 Task: Create a rule from the Routing list, Task moved to a section -> Set Priority in the project Transform , set the section as Done clear the priority.
Action: Mouse moved to (48, 469)
Screenshot: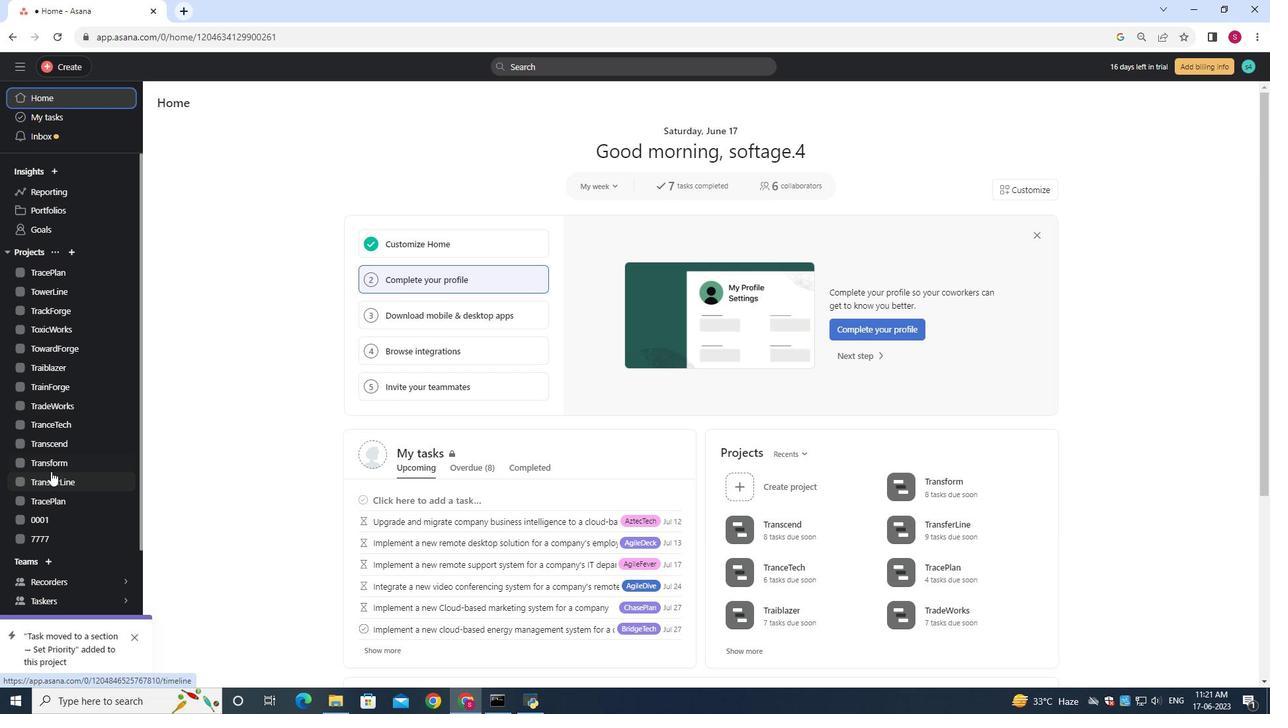 
Action: Mouse pressed left at (48, 469)
Screenshot: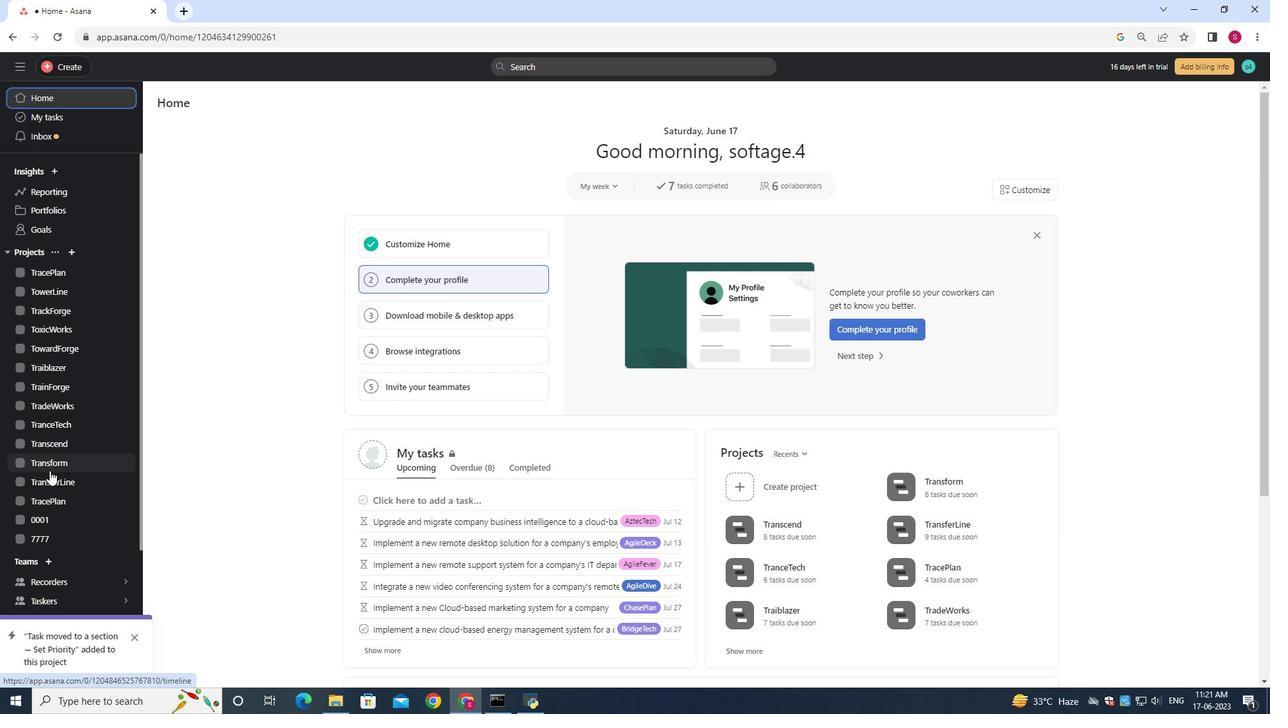 
Action: Mouse moved to (1235, 109)
Screenshot: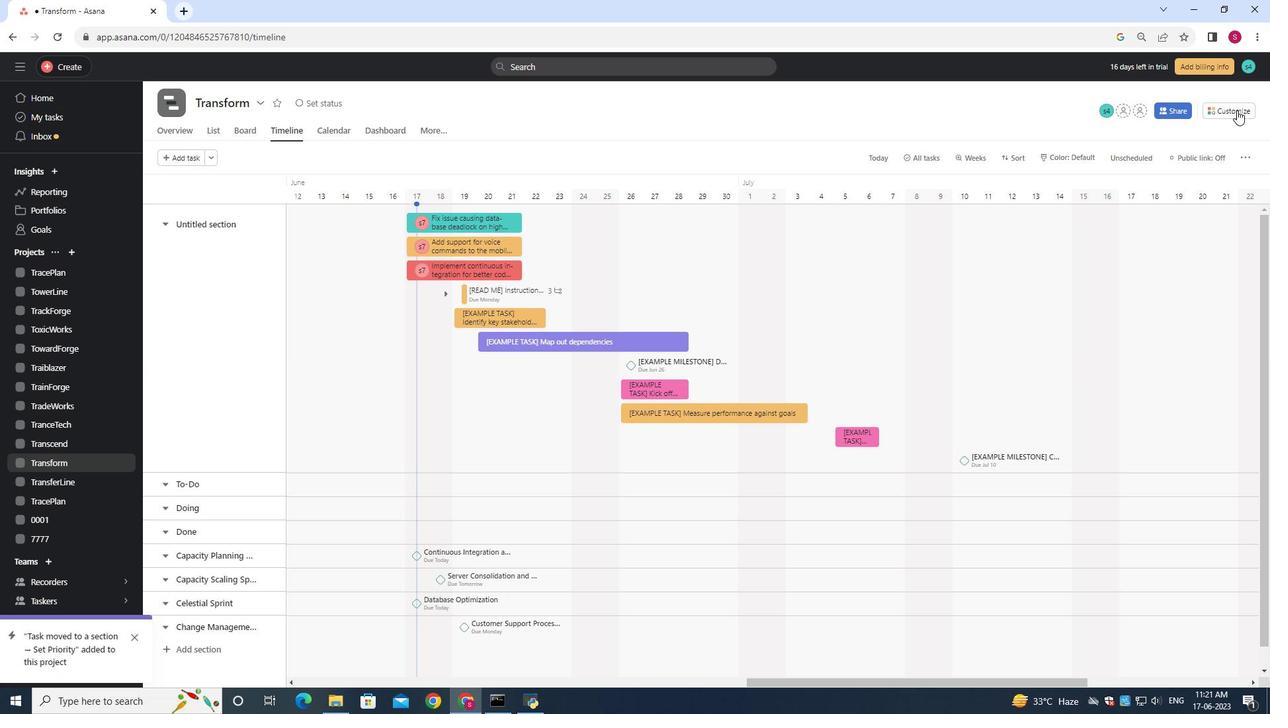 
Action: Mouse pressed left at (1235, 109)
Screenshot: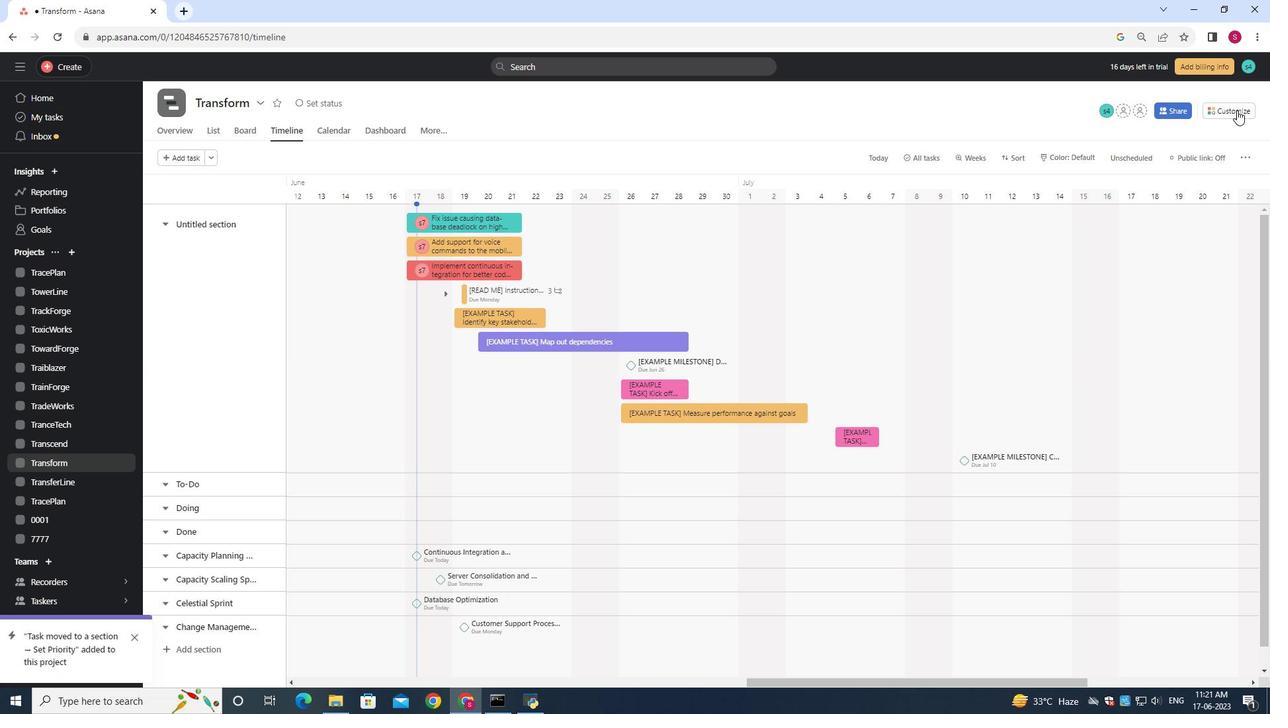 
Action: Mouse moved to (1019, 314)
Screenshot: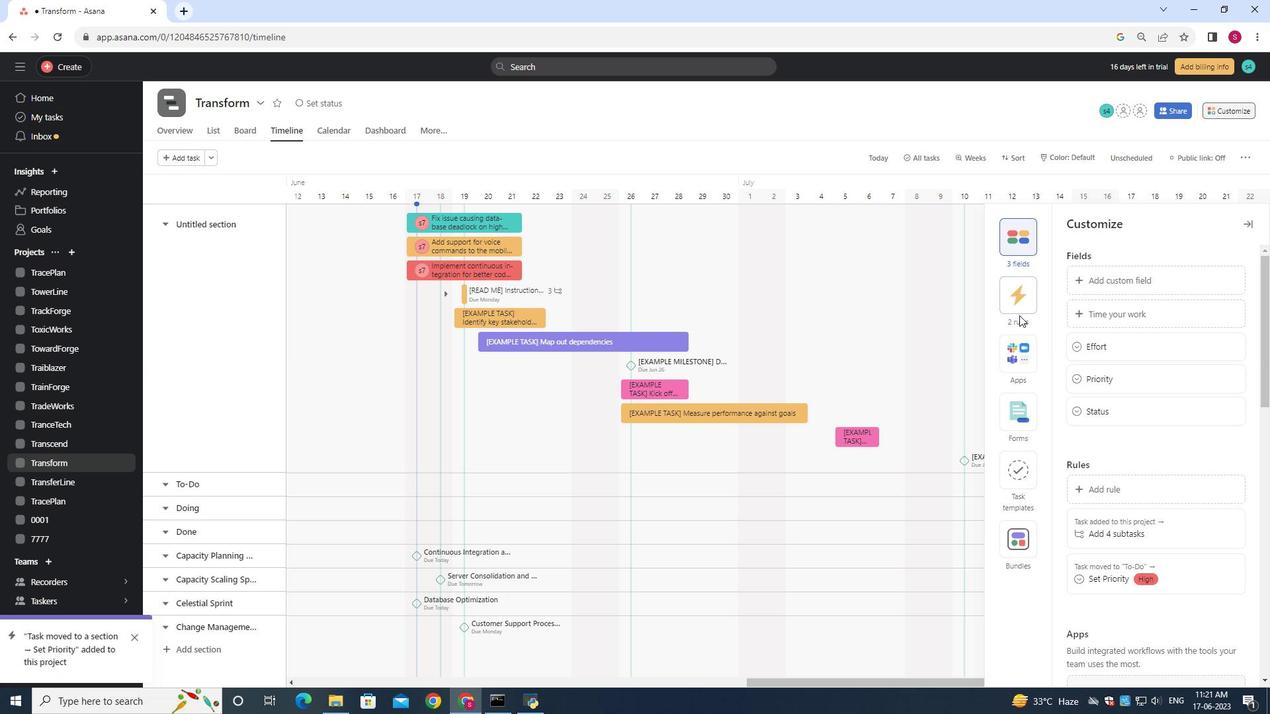 
Action: Mouse pressed left at (1019, 314)
Screenshot: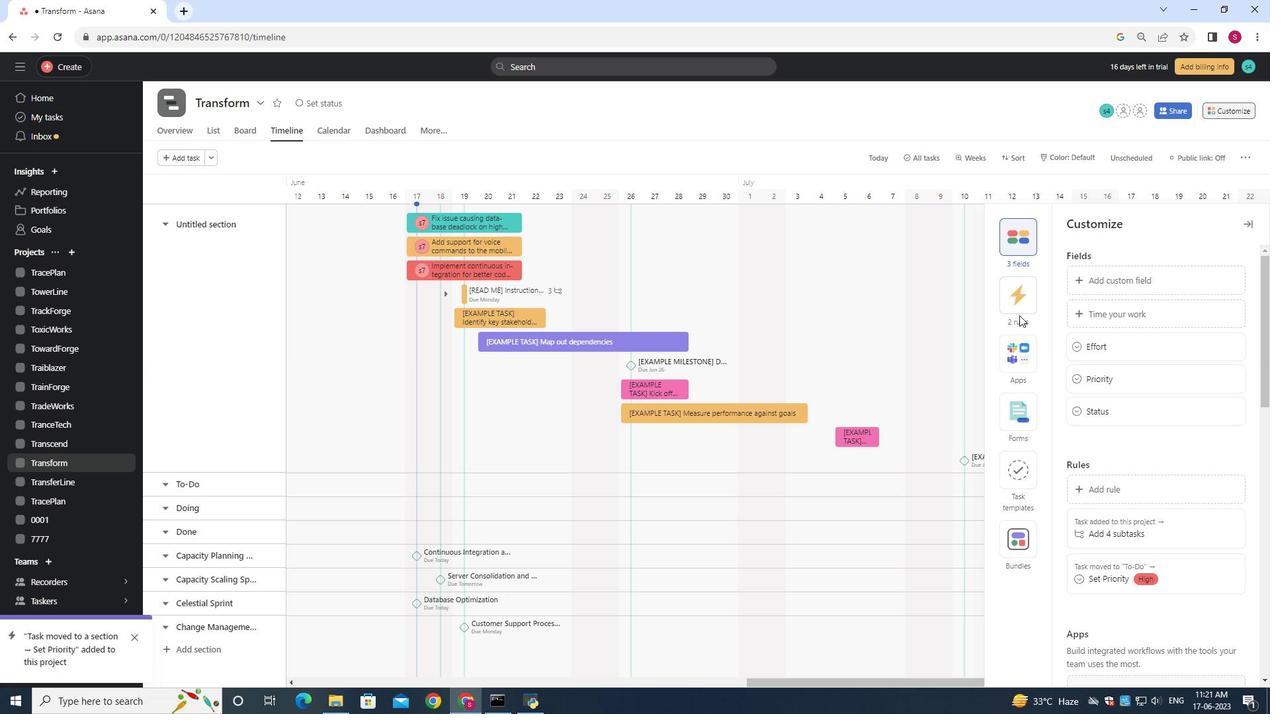 
Action: Mouse moved to (1018, 303)
Screenshot: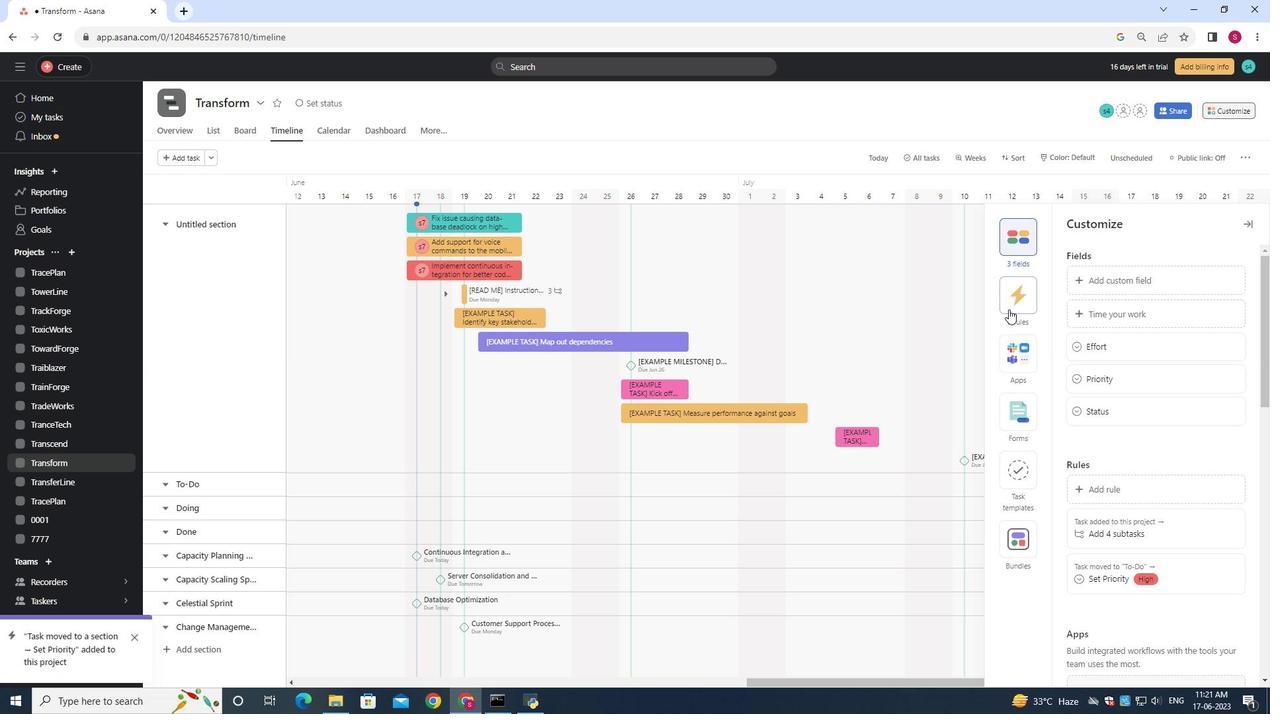 
Action: Mouse pressed left at (1018, 303)
Screenshot: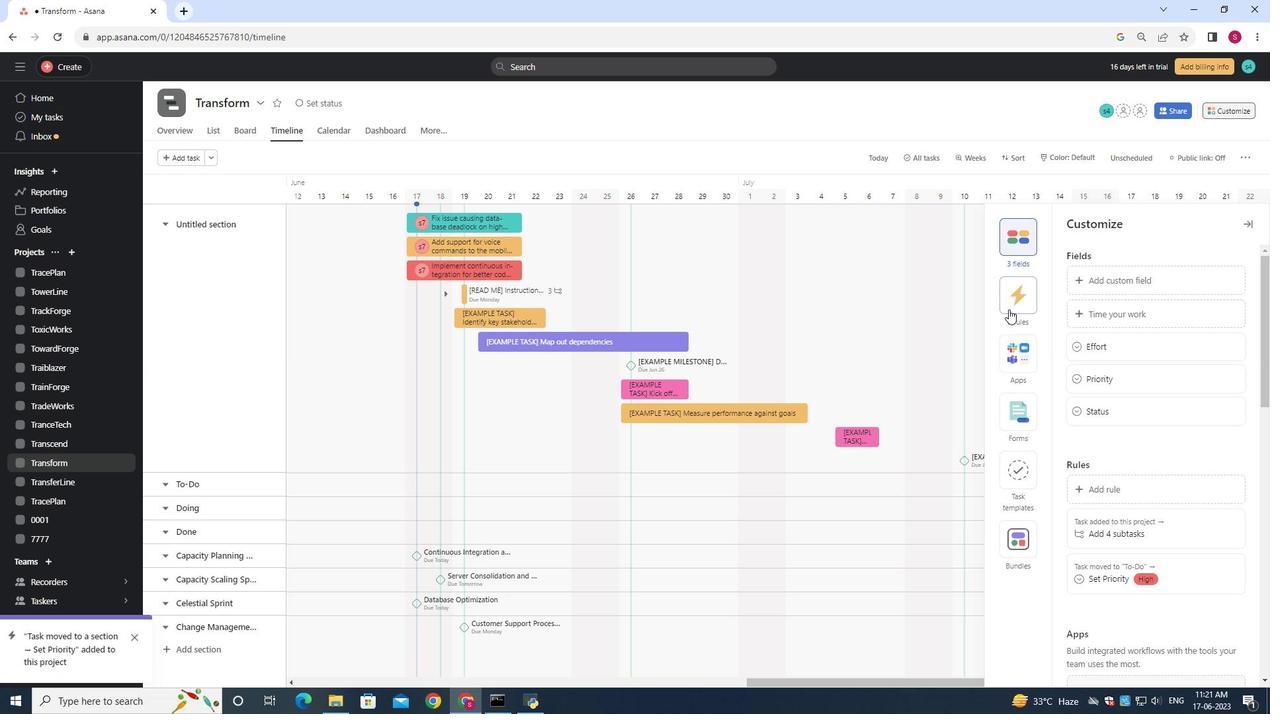 
Action: Mouse moved to (1079, 283)
Screenshot: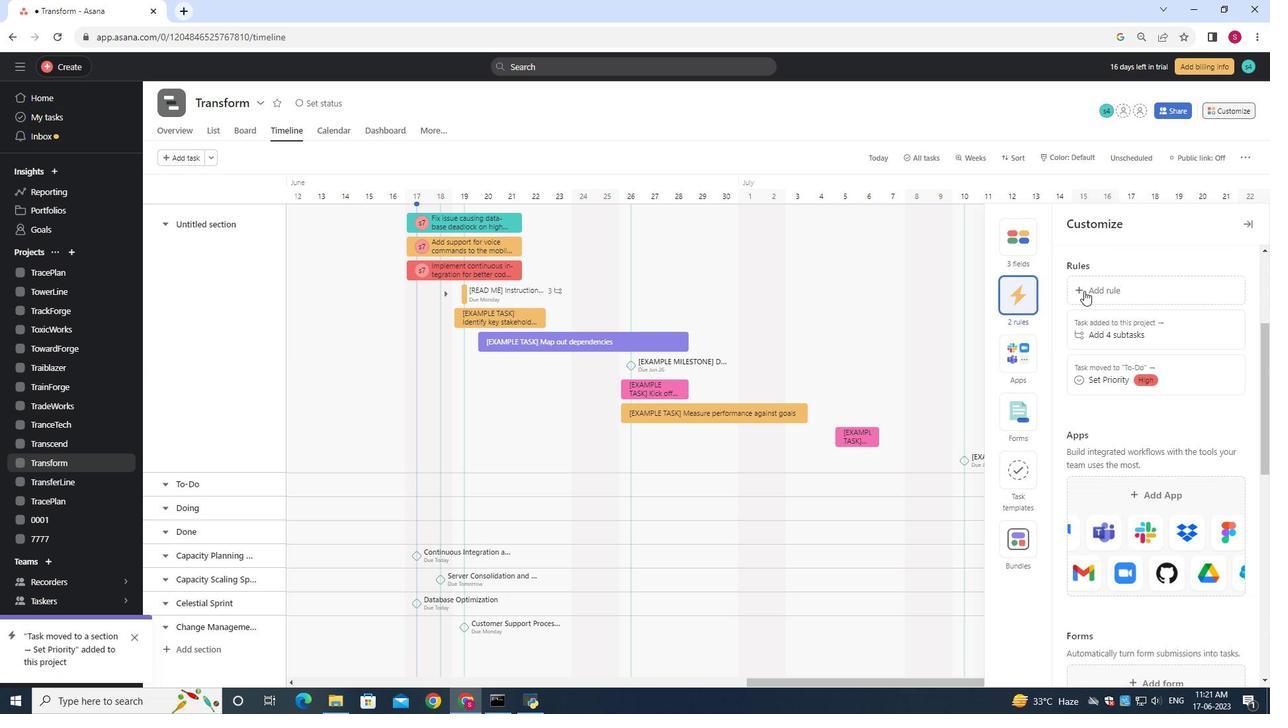 
Action: Mouse pressed left at (1079, 283)
Screenshot: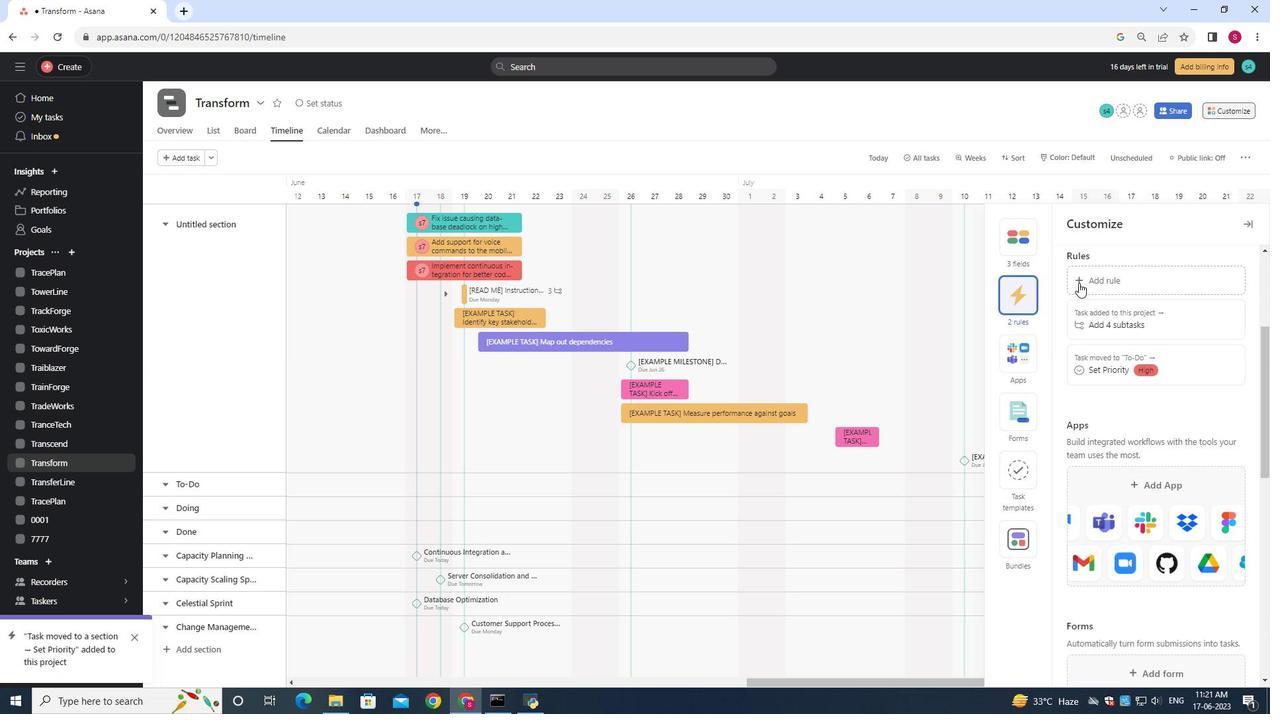 
Action: Mouse moved to (492, 168)
Screenshot: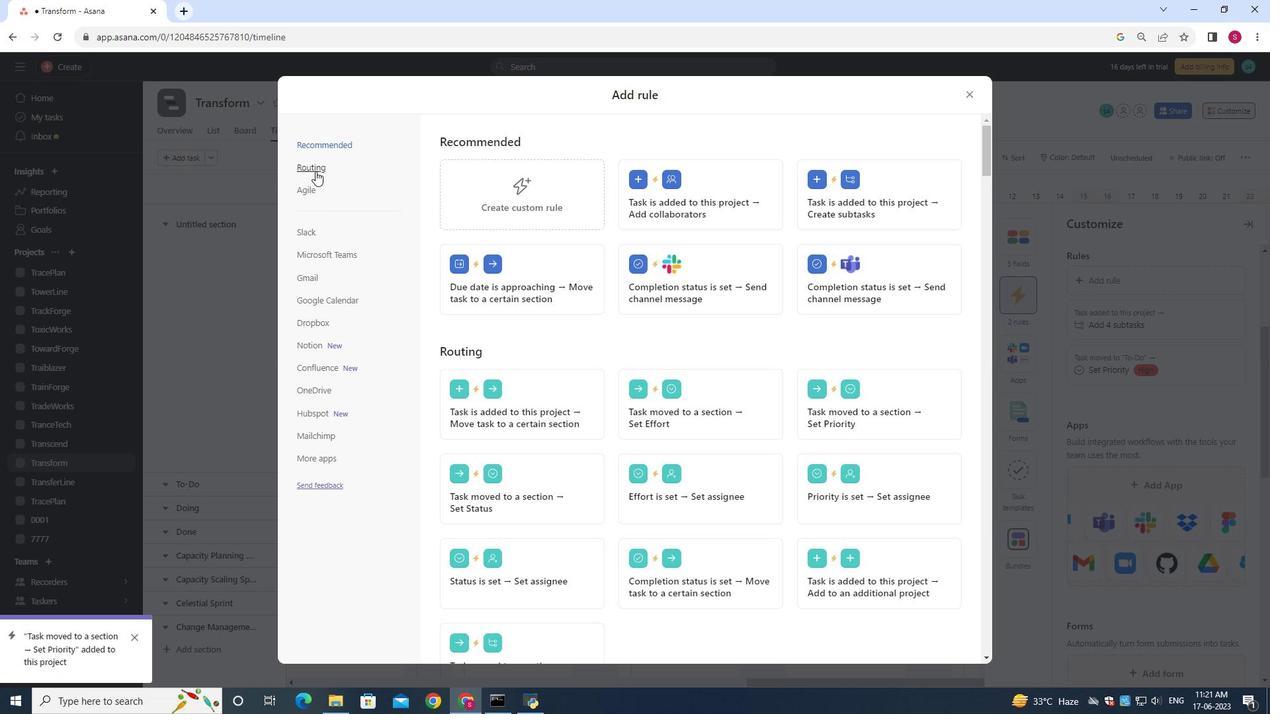 
Action: Mouse pressed left at (315, 170)
Screenshot: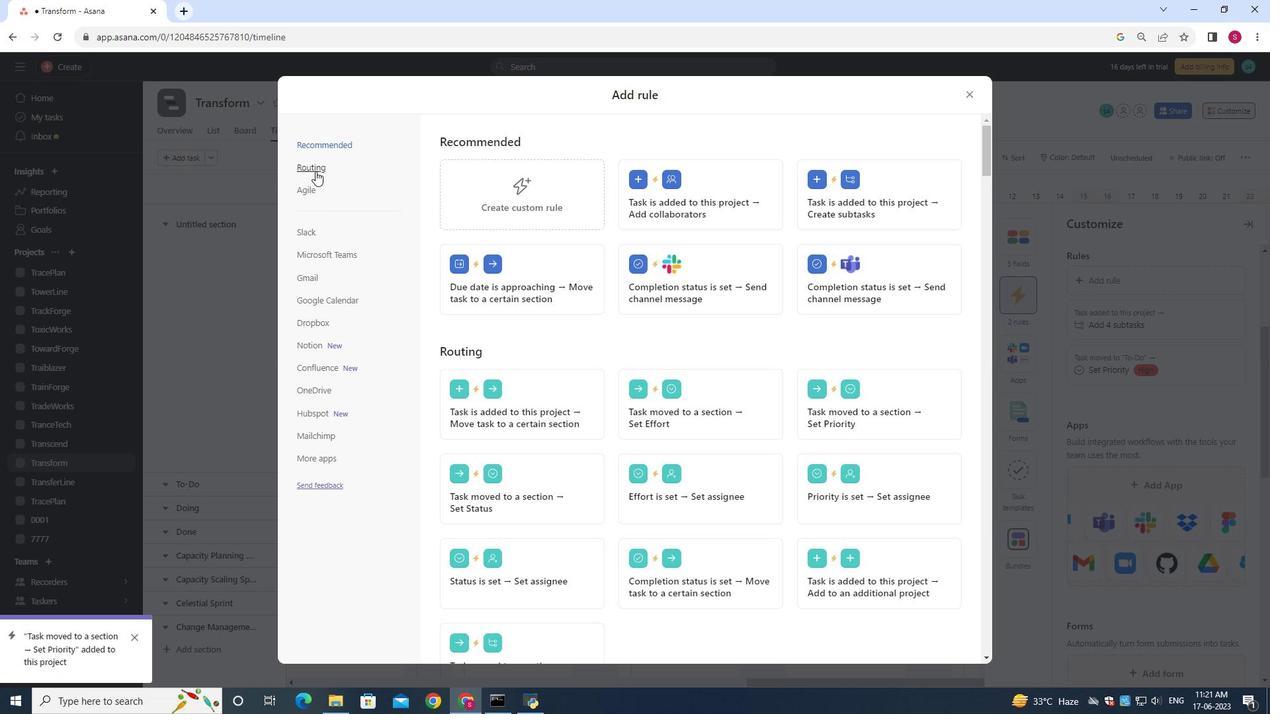 
Action: Mouse moved to (857, 183)
Screenshot: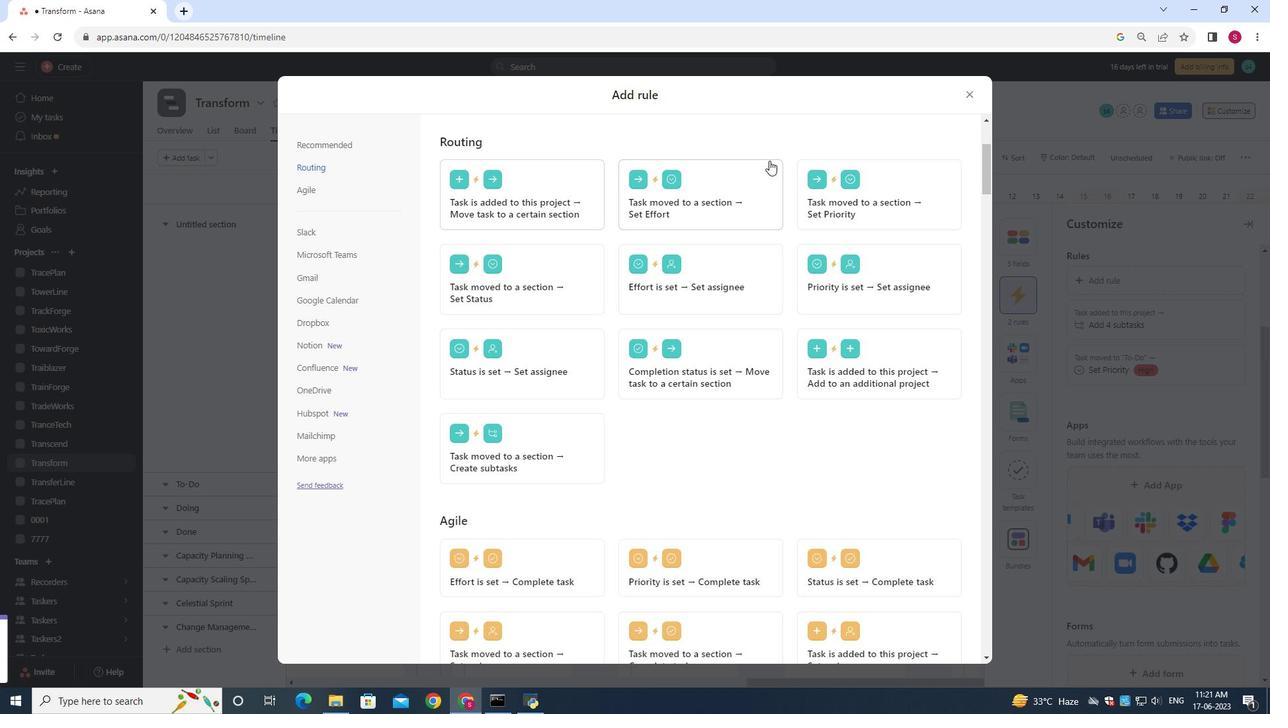 
Action: Mouse pressed left at (857, 183)
Screenshot: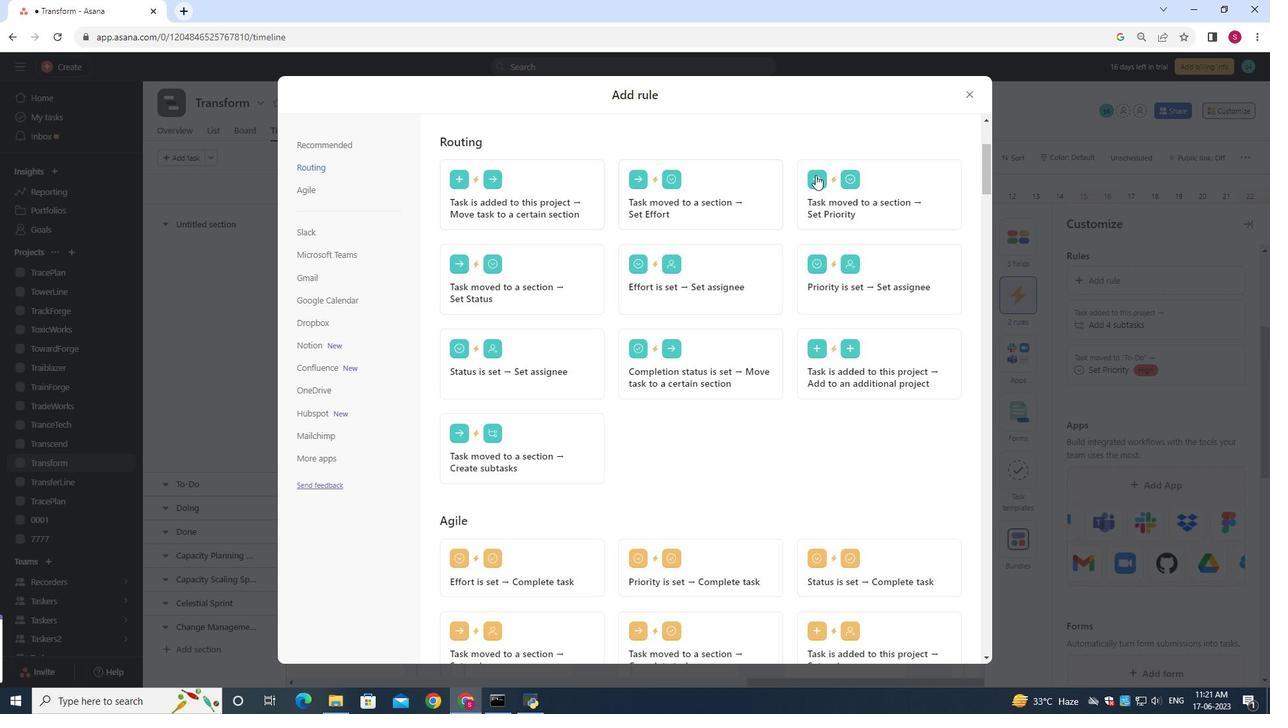 
Action: Mouse moved to (531, 361)
Screenshot: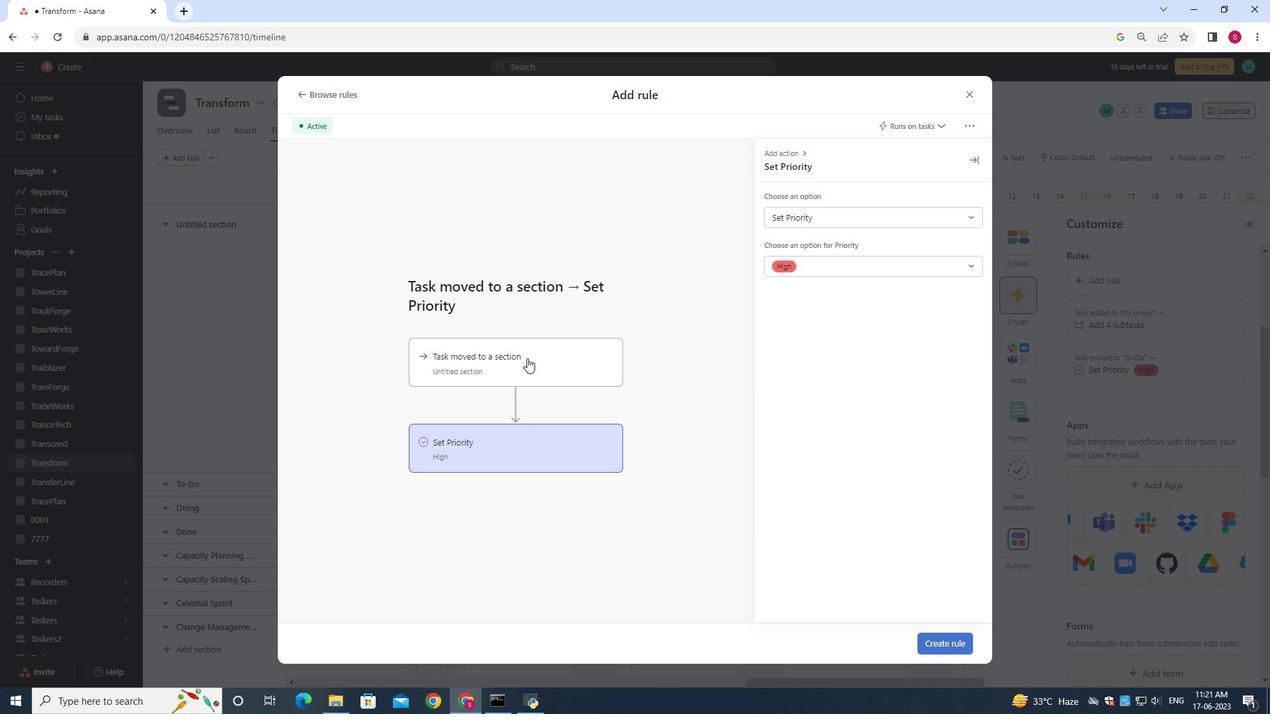 
Action: Mouse pressed left at (531, 361)
Screenshot: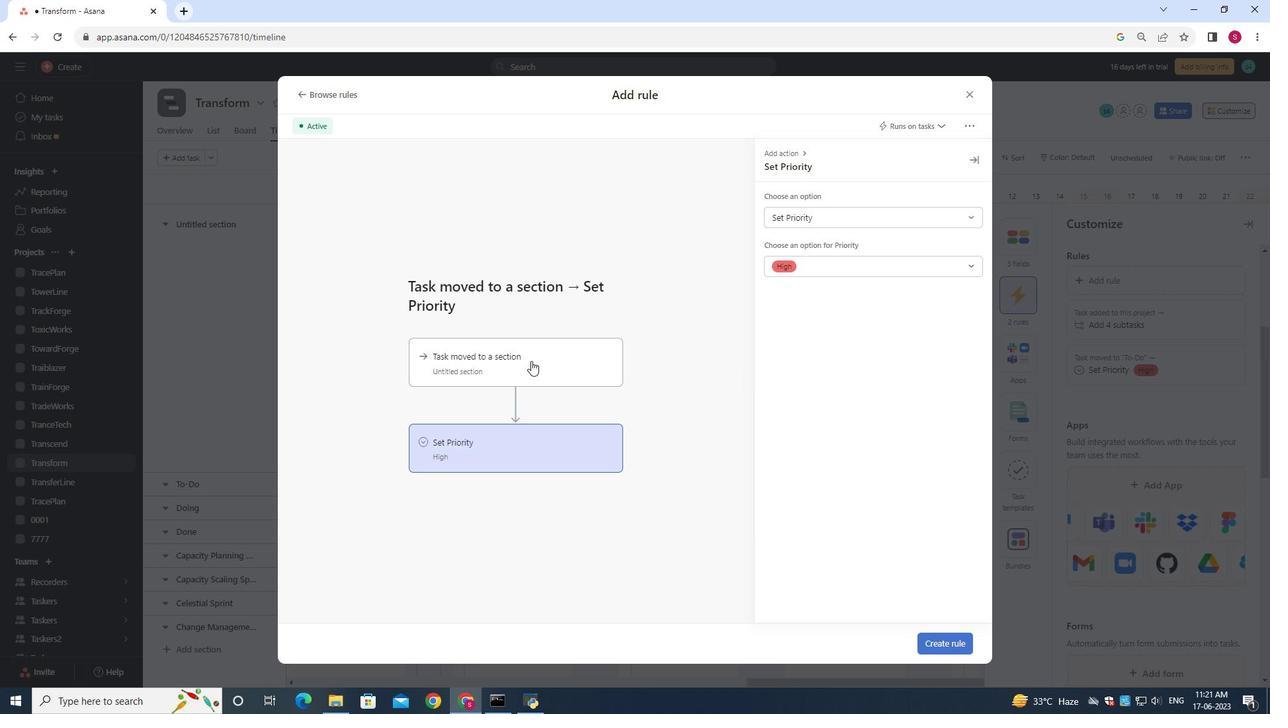 
Action: Mouse moved to (799, 211)
Screenshot: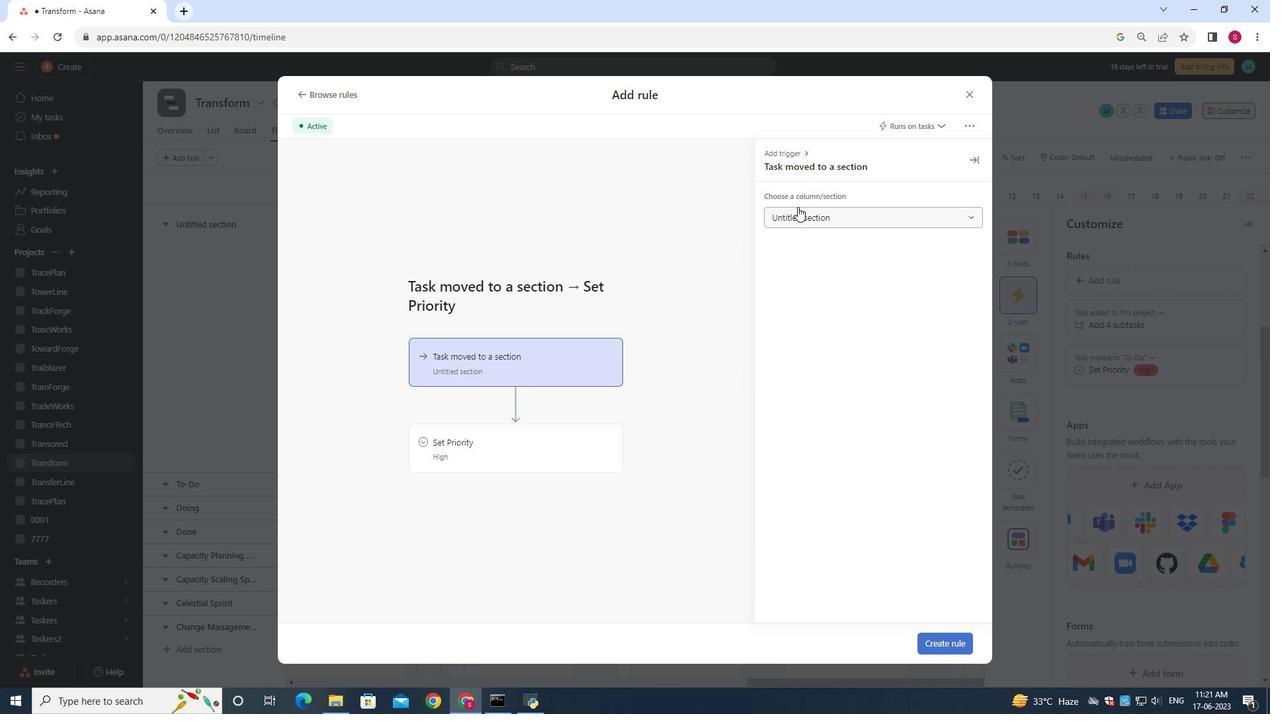 
Action: Mouse pressed left at (799, 211)
Screenshot: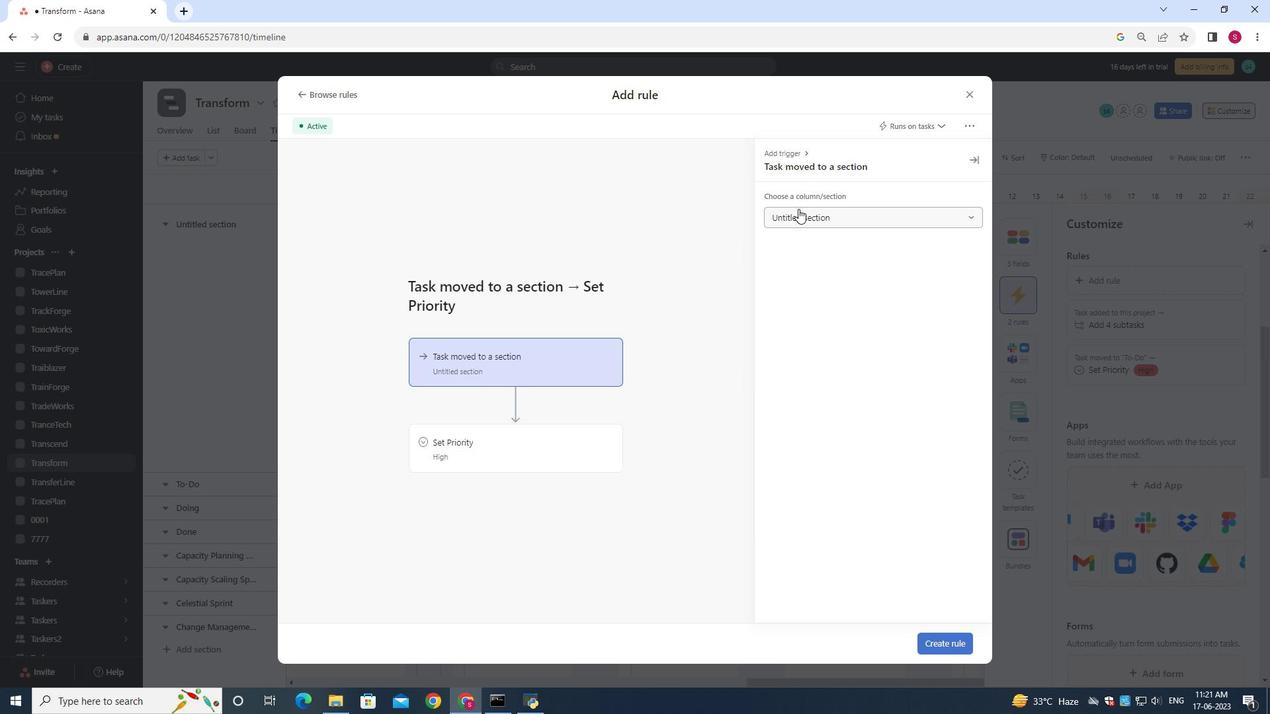 
Action: Mouse moved to (794, 308)
Screenshot: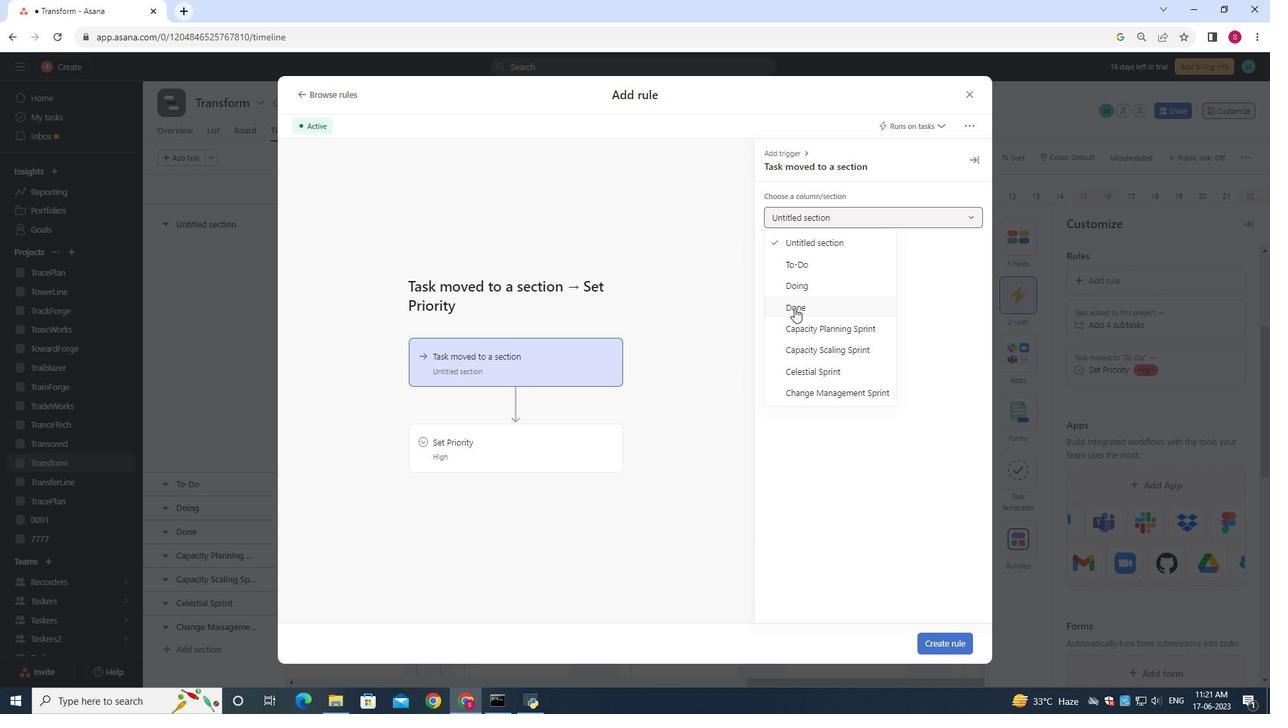 
Action: Mouse pressed left at (794, 308)
Screenshot: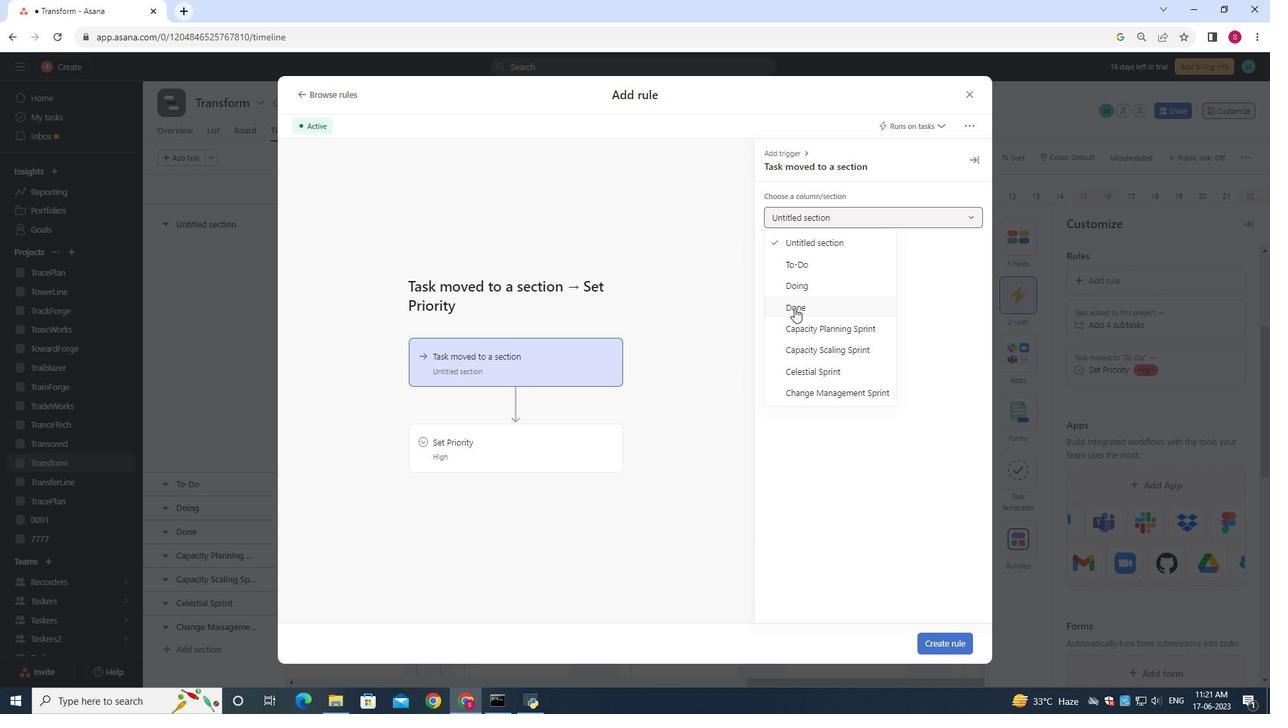 
Action: Mouse moved to (520, 447)
Screenshot: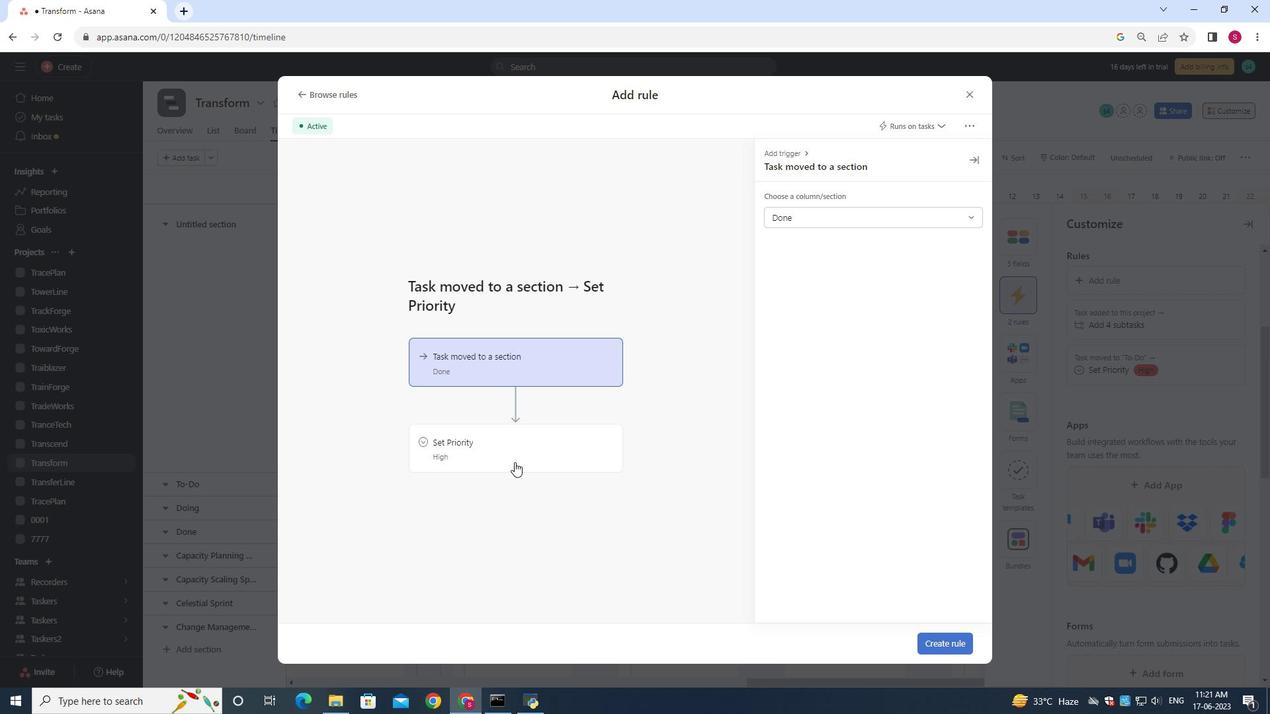 
Action: Mouse pressed left at (520, 447)
Screenshot: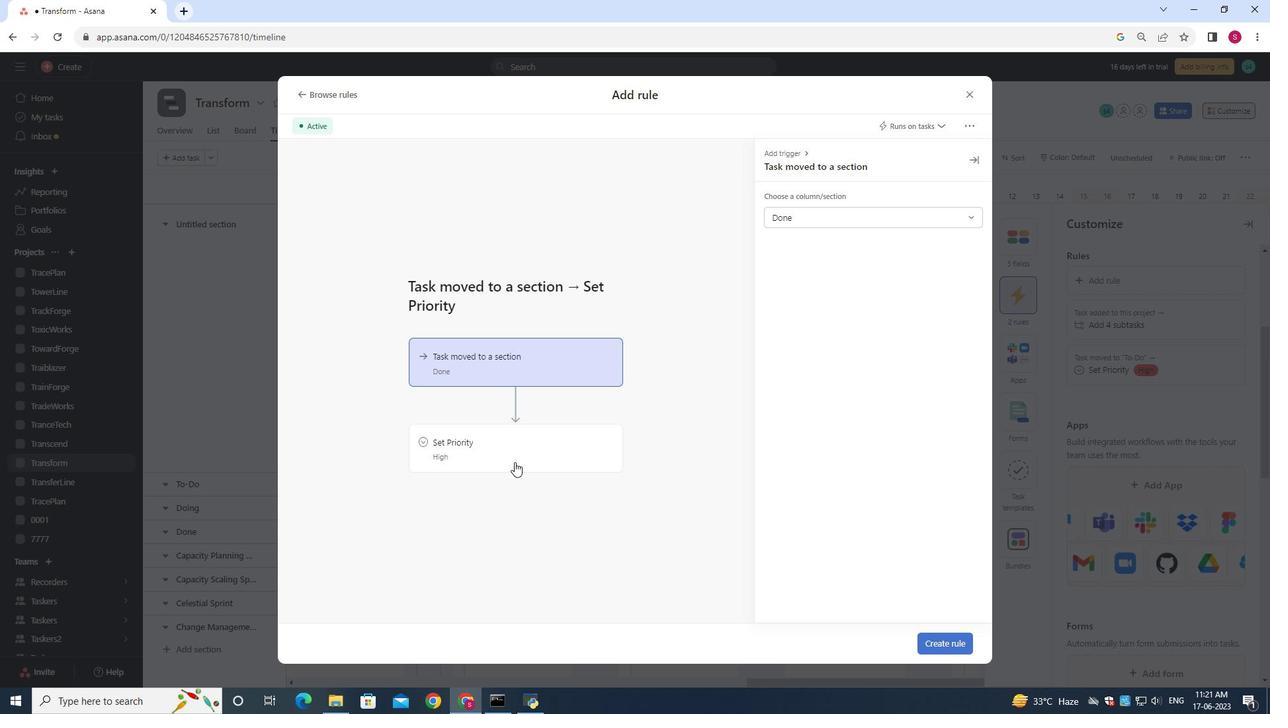 
Action: Mouse moved to (784, 222)
Screenshot: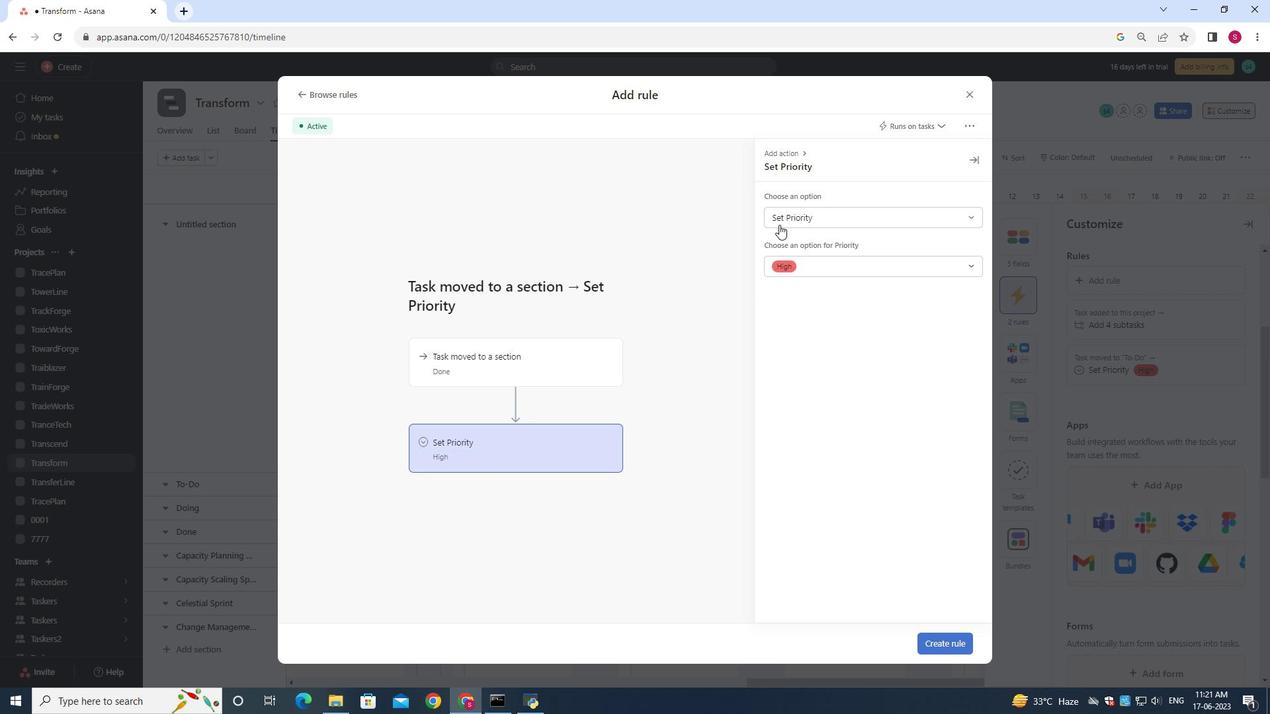 
Action: Mouse pressed left at (783, 222)
Screenshot: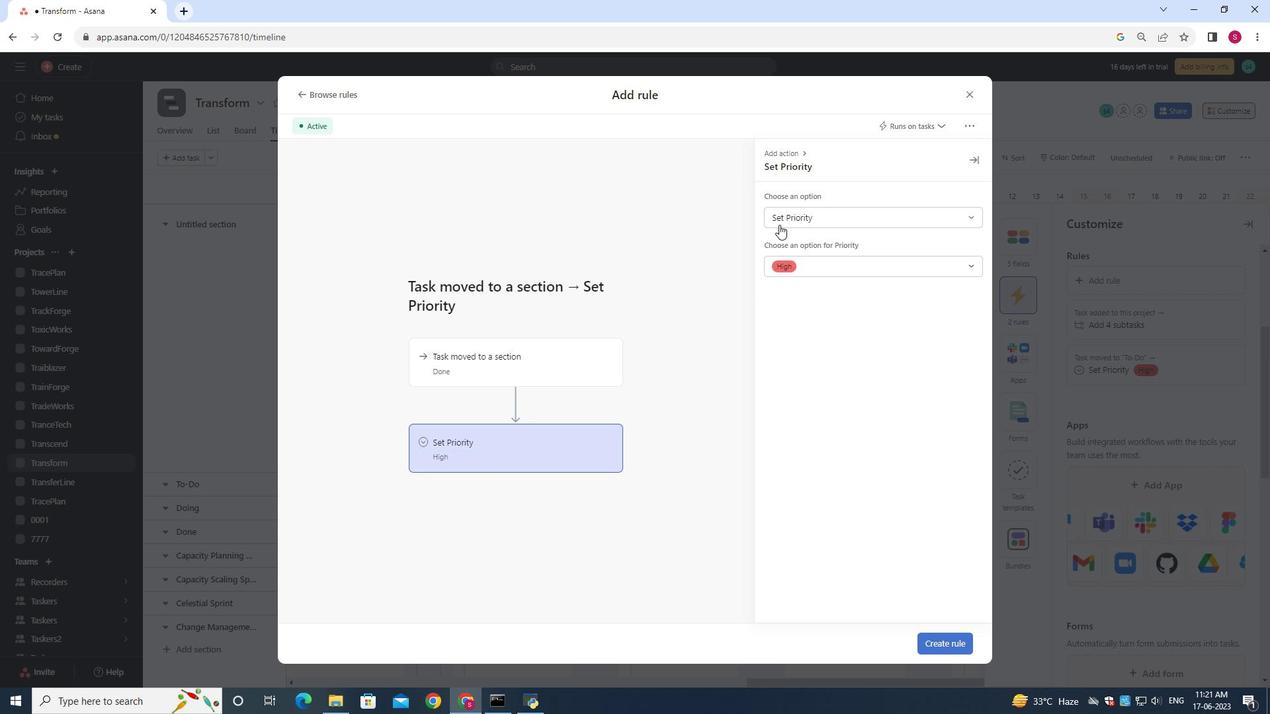 
Action: Mouse moved to (803, 259)
Screenshot: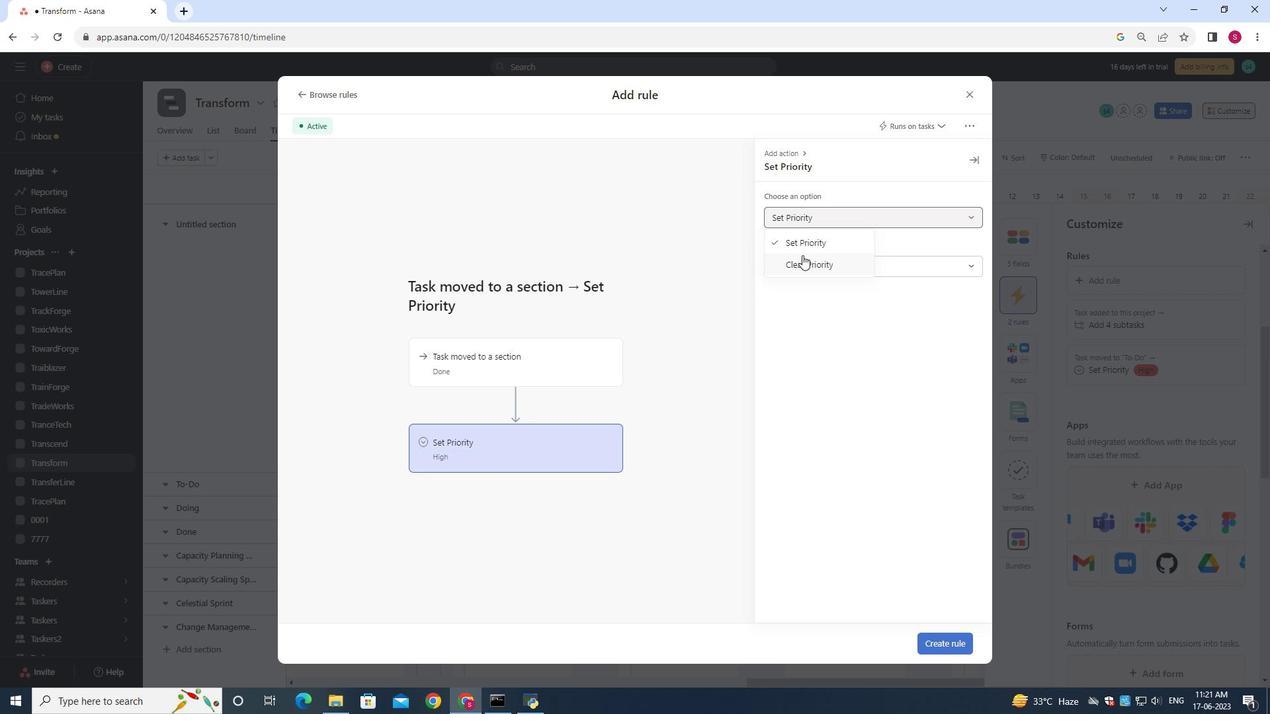
Action: Mouse pressed left at (803, 259)
Screenshot: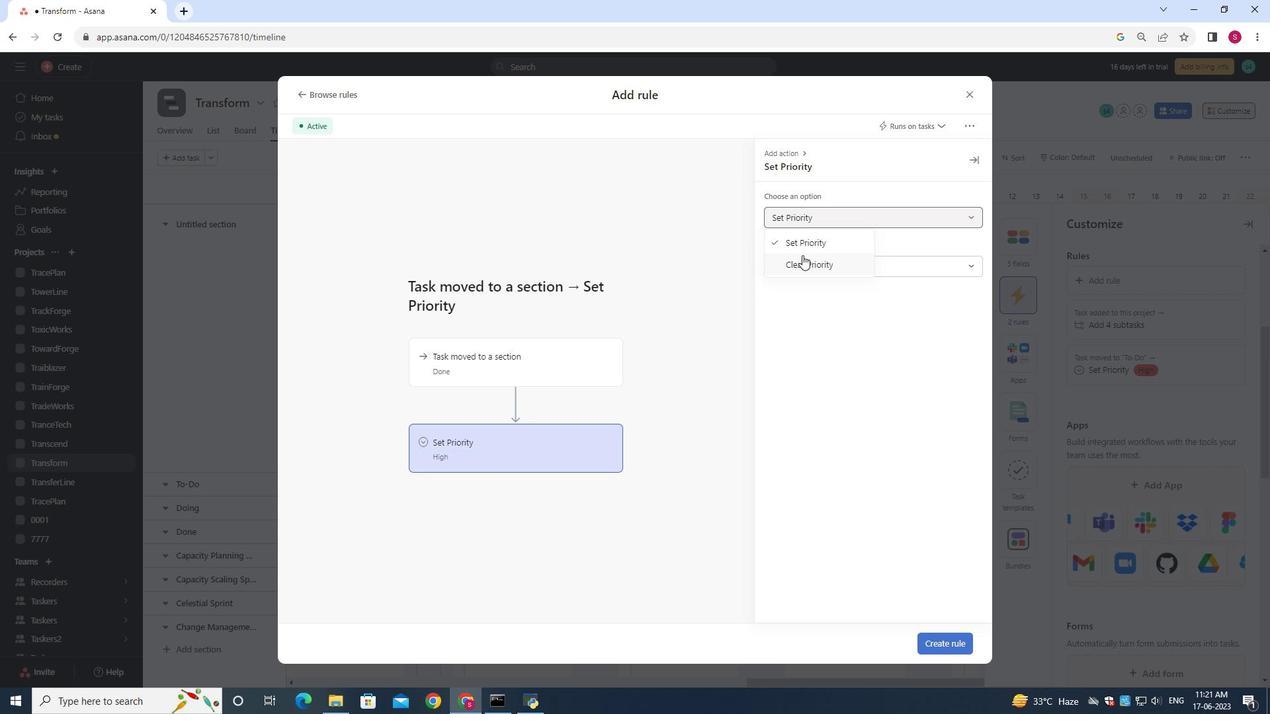 
Action: Mouse moved to (940, 641)
Screenshot: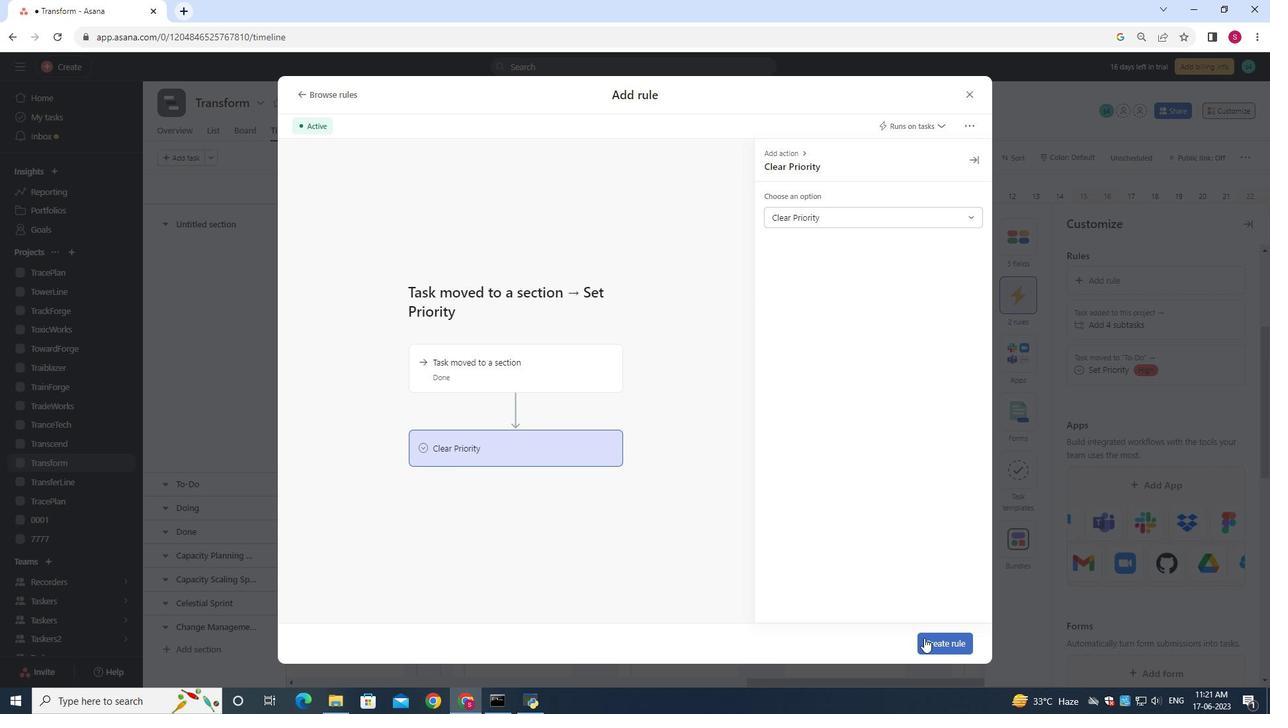 
Action: Mouse pressed left at (940, 641)
Screenshot: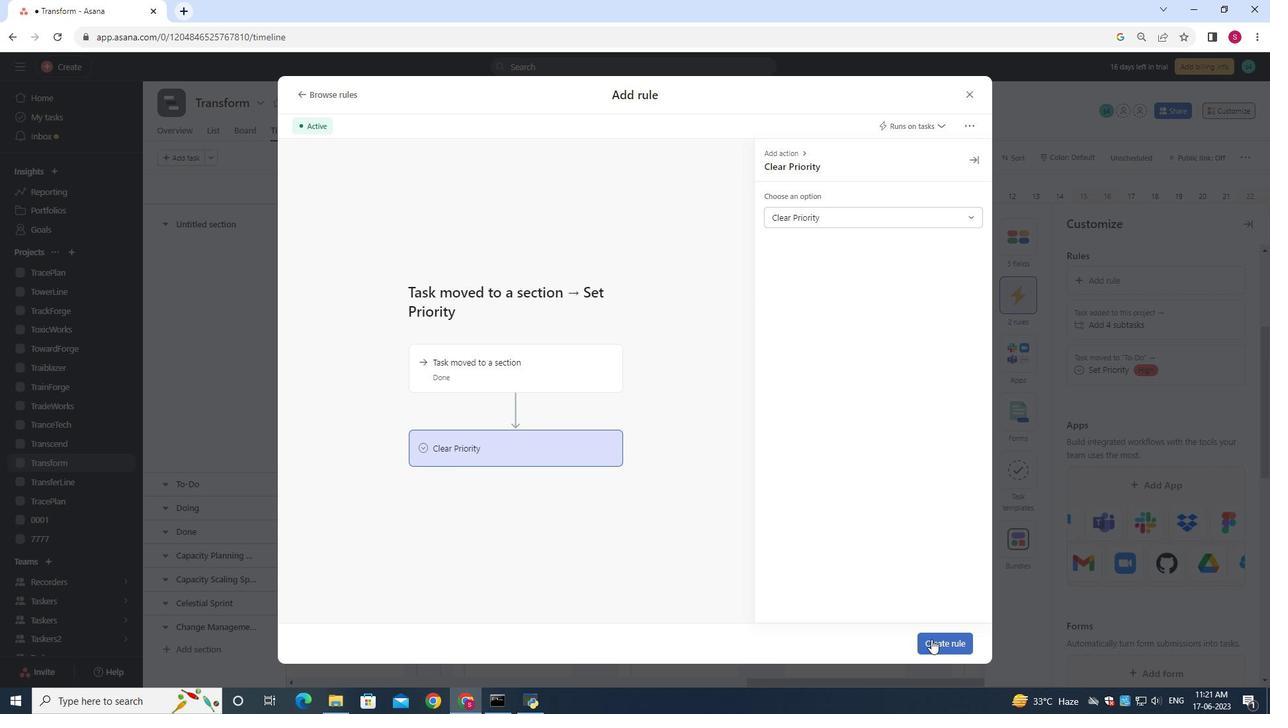 
Action: Mouse moved to (832, 381)
Screenshot: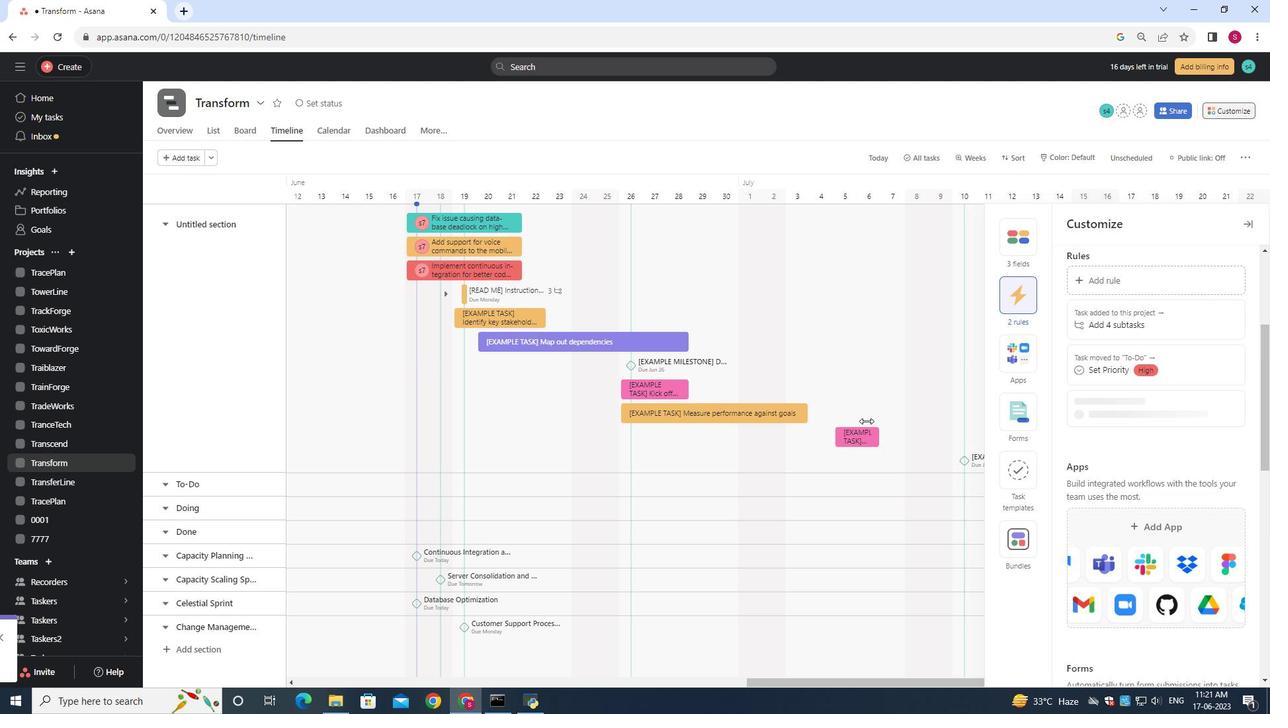 
